 Task: Send the list of leads record through email
Action: Mouse moved to (303, 187)
Screenshot: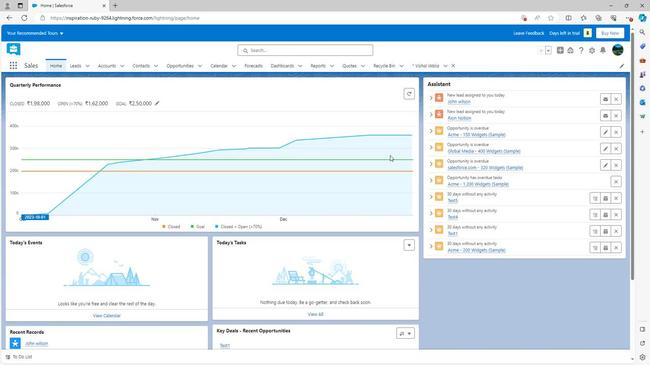 
Action: Mouse scrolled (303, 187) with delta (0, 0)
Screenshot: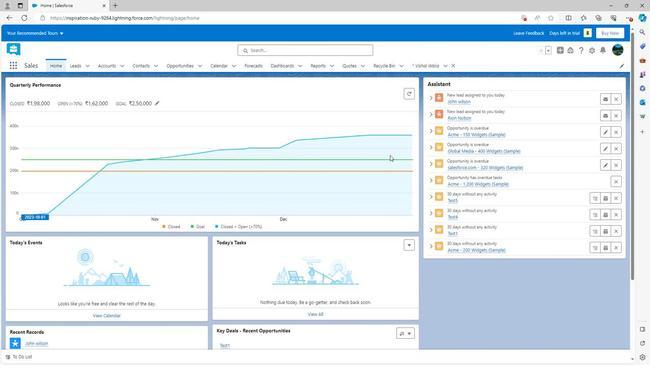 
Action: Mouse scrolled (303, 187) with delta (0, 0)
Screenshot: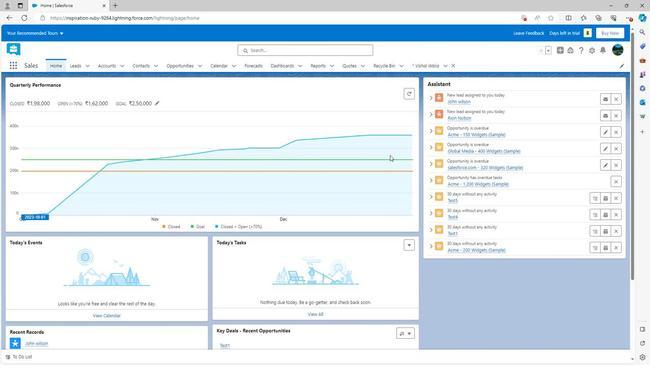 
Action: Mouse scrolled (303, 187) with delta (0, 0)
Screenshot: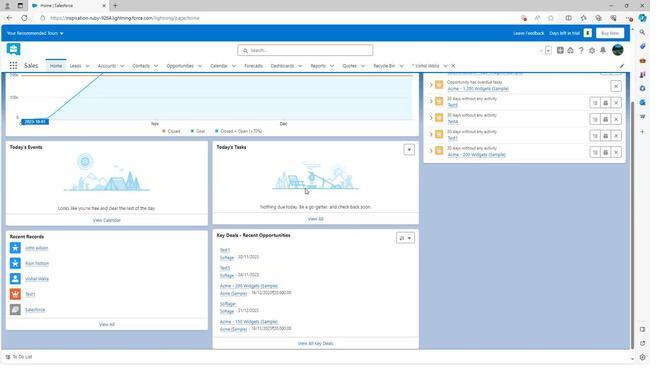 
Action: Mouse scrolled (303, 187) with delta (0, 0)
Screenshot: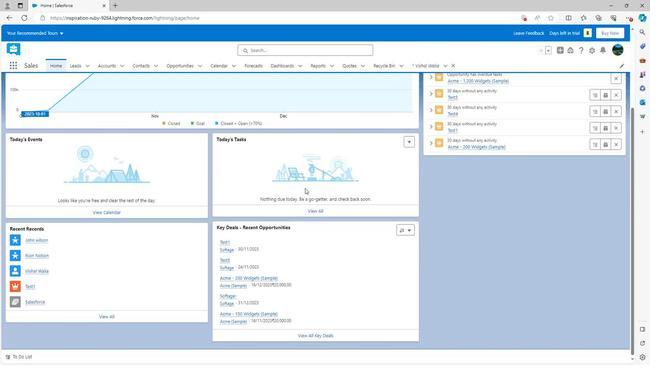 
Action: Mouse scrolled (303, 188) with delta (0, 0)
Screenshot: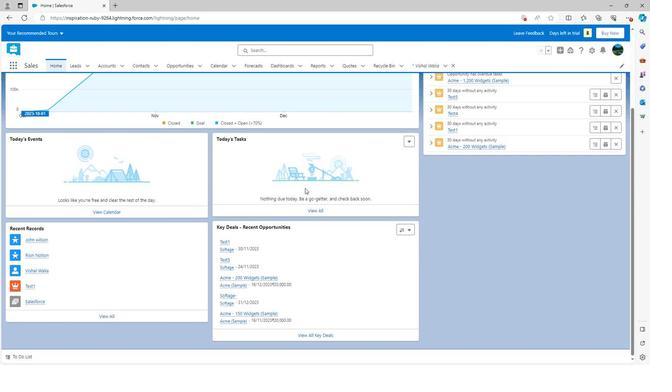 
Action: Mouse scrolled (303, 188) with delta (0, 0)
Screenshot: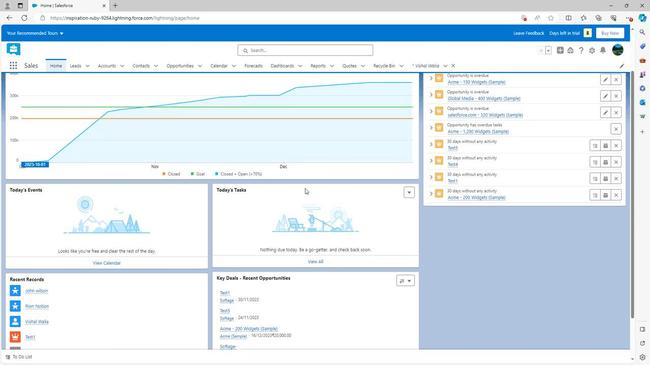 
Action: Mouse scrolled (303, 188) with delta (0, 0)
Screenshot: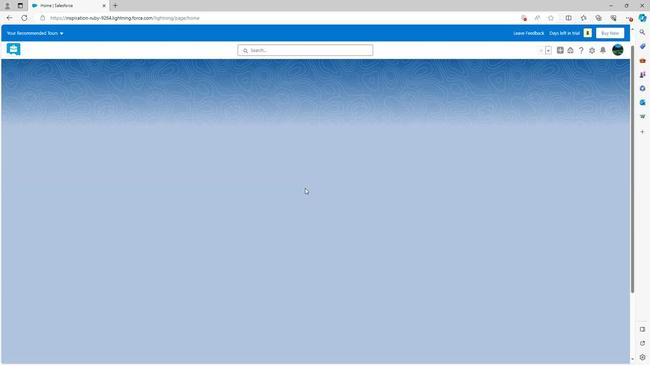 
Action: Mouse scrolled (303, 188) with delta (0, 0)
Screenshot: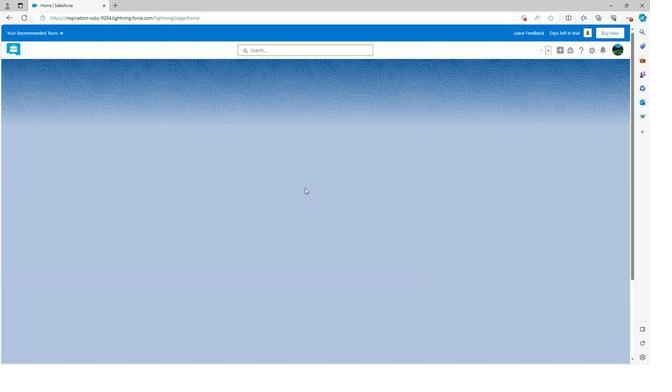 
Action: Mouse scrolled (303, 188) with delta (0, 0)
Screenshot: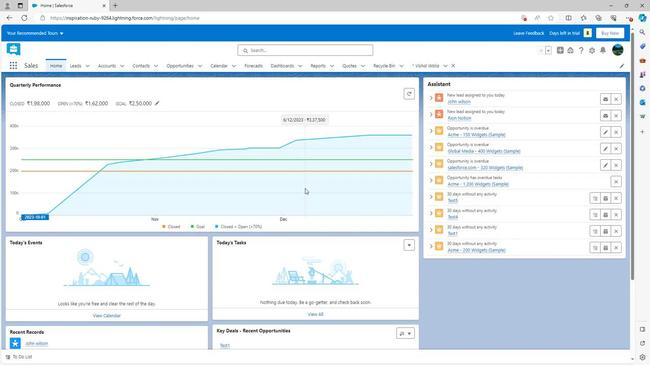 
Action: Mouse moved to (75, 63)
Screenshot: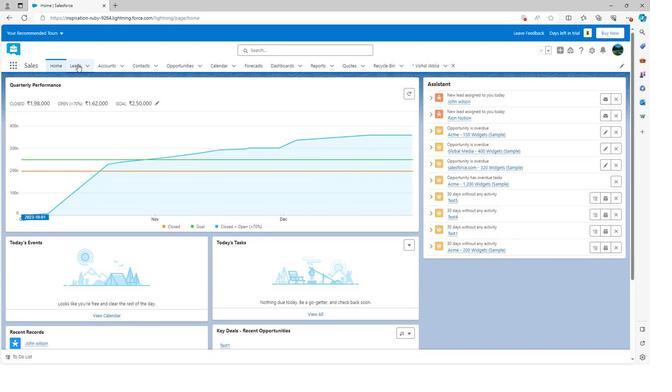
Action: Mouse pressed left at (75, 63)
Screenshot: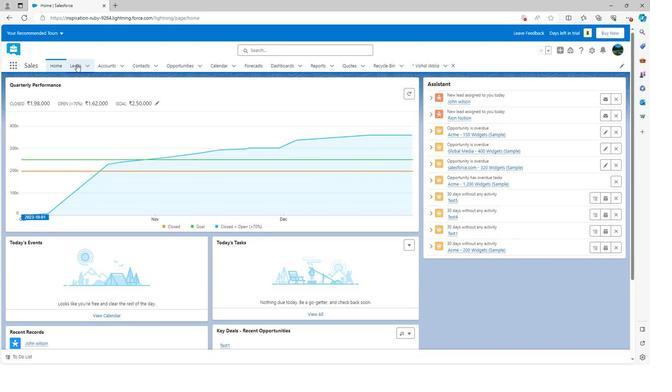 
Action: Mouse moved to (84, 64)
Screenshot: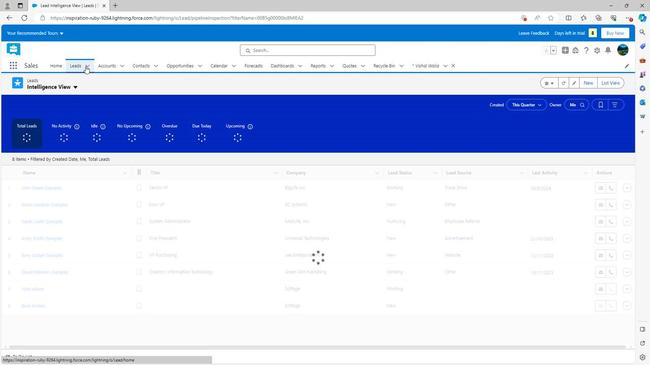 
Action: Mouse pressed left at (84, 64)
Screenshot: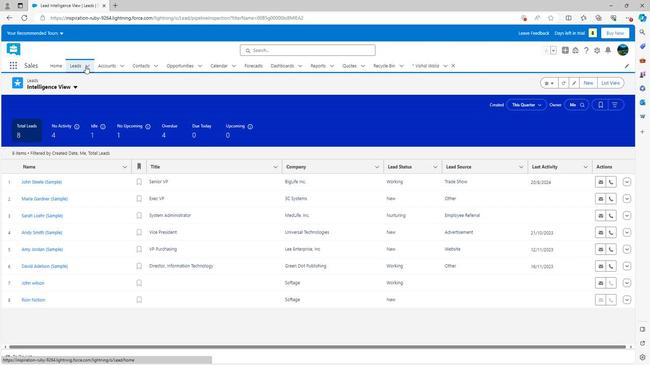
Action: Mouse moved to (71, 170)
Screenshot: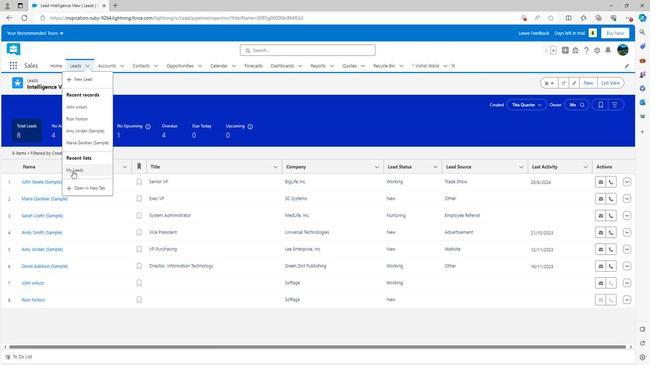 
Action: Mouse pressed left at (71, 170)
Screenshot: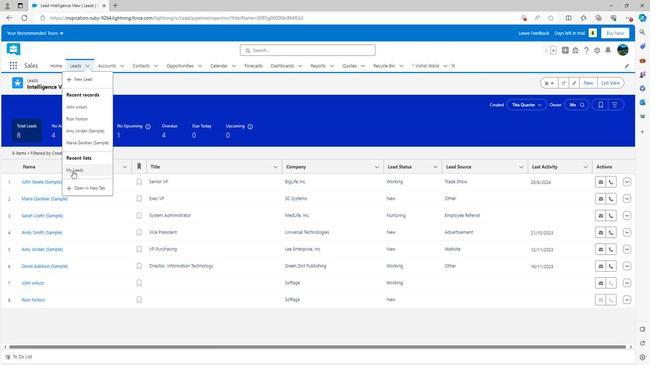 
Action: Mouse moved to (619, 86)
Screenshot: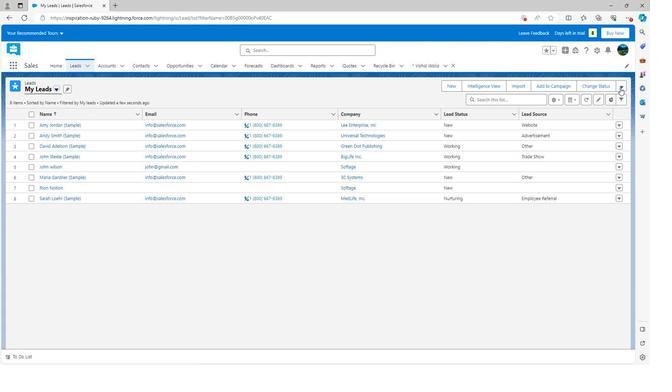 
Action: Mouse pressed left at (619, 86)
Screenshot: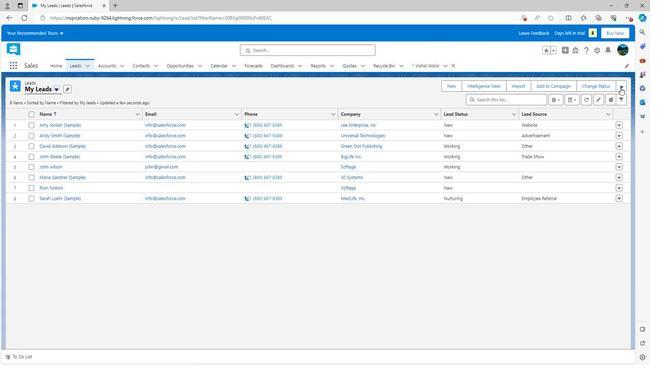 
Action: Mouse moved to (601, 112)
Screenshot: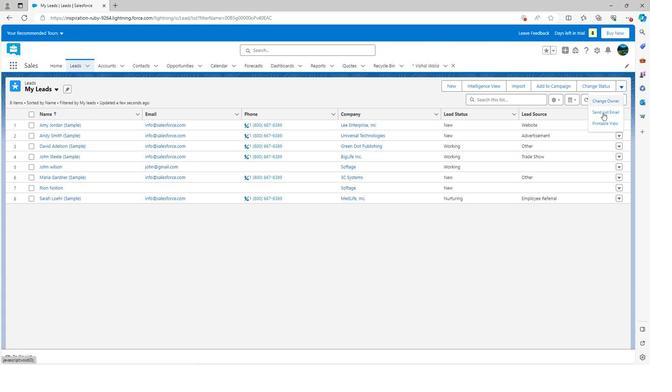 
Action: Mouse pressed left at (601, 112)
Screenshot: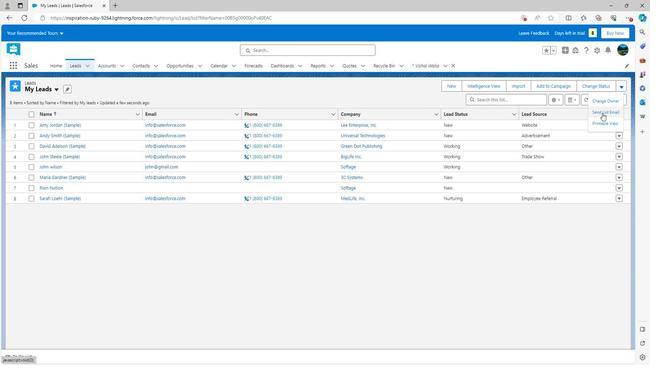 
Action: Mouse moved to (237, 117)
Screenshot: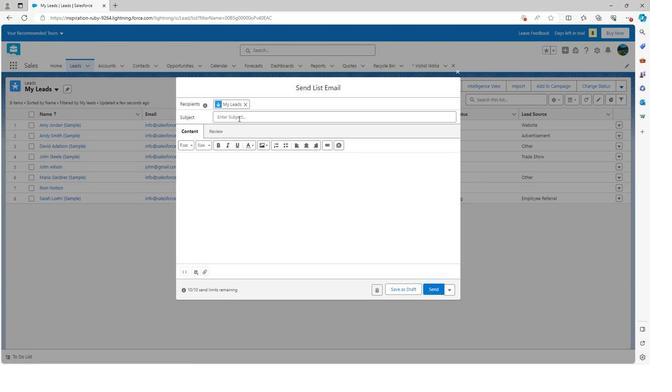 
Action: Mouse pressed left at (237, 117)
Screenshot: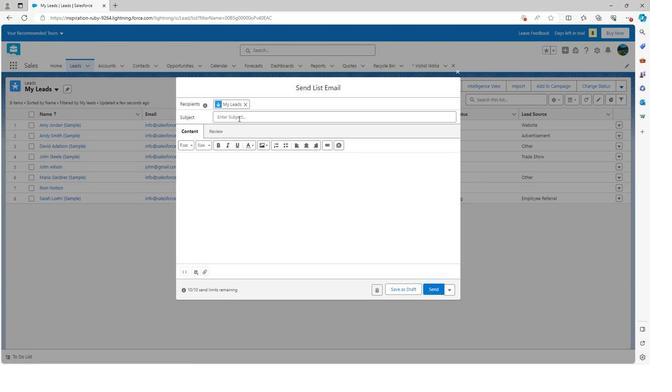 
Action: Key pressed <Key.shift>Salesfo
Screenshot: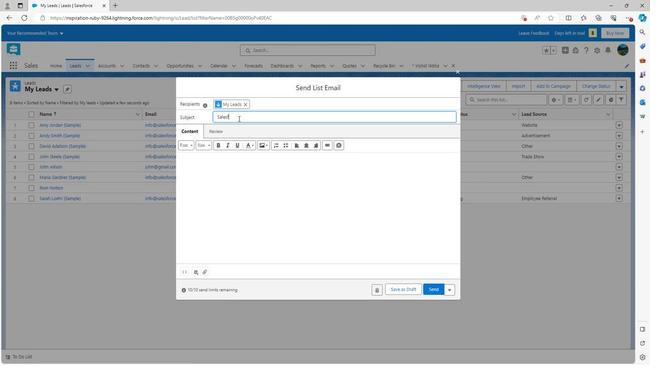 
Action: Mouse moved to (236, 117)
Screenshot: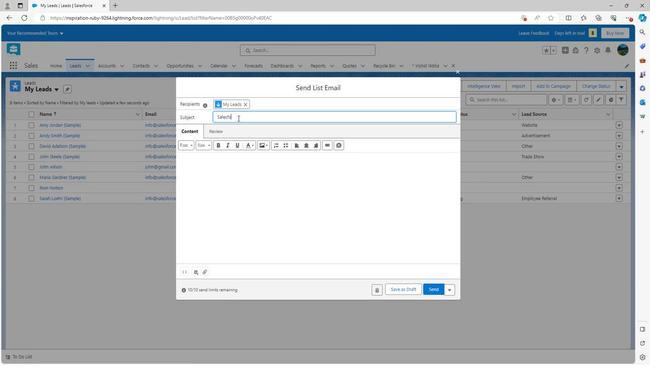 
Action: Key pressed rce
Screenshot: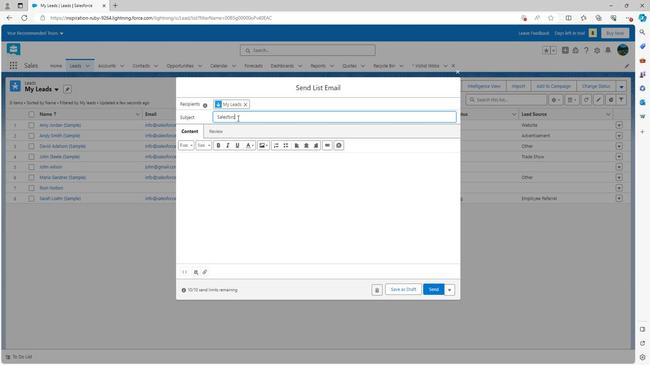 
Action: Mouse moved to (252, 180)
Screenshot: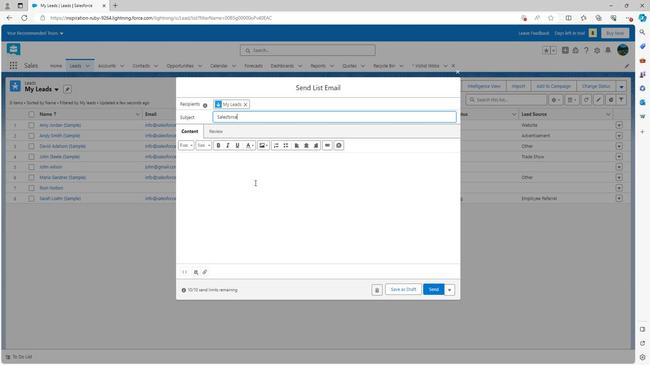 
Action: Mouse pressed left at (252, 180)
Screenshot: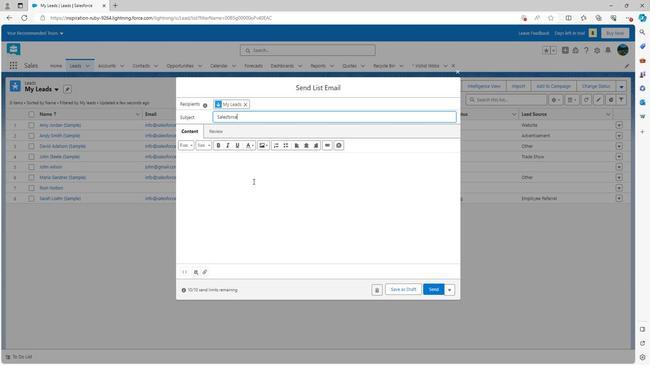 
Action: Mouse moved to (252, 179)
Screenshot: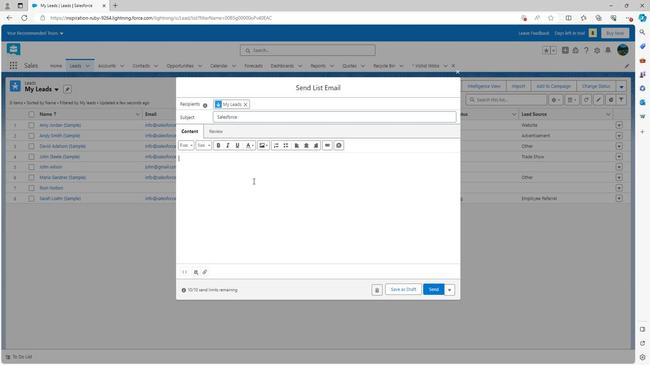 
Action: Key pressed <Key.shift><Key.shift><Key.shift><Key.shift><Key.shift><Key.shift>
Screenshot: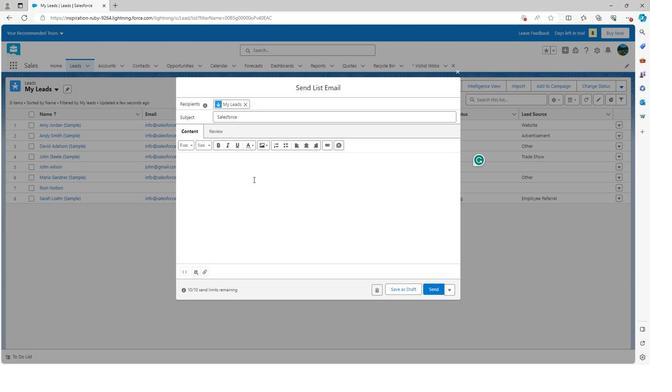 
Action: Mouse moved to (253, 179)
Screenshot: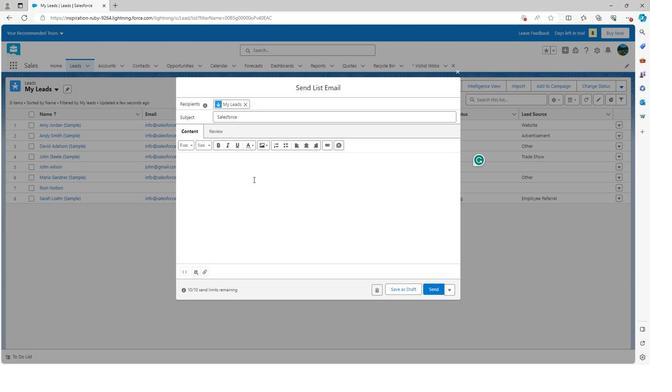 
Action: Key pressed <Key.shift><Key.shift><Key.shift><Key.shift><Key.shift><Key.shift><Key.shift><Key.shift><Key.shift><Key.shift><Key.shift>U
Screenshot: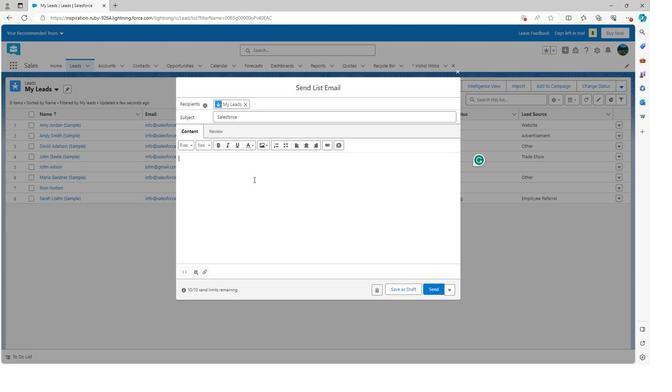 
Action: Mouse moved to (258, 181)
Screenshot: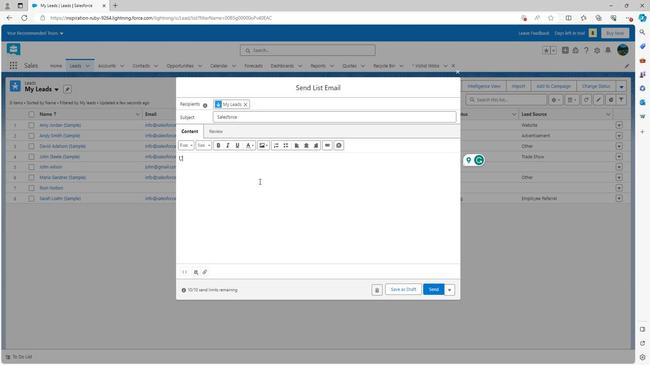 
Action: Key pressed <Key.backspace>test
Screenshot: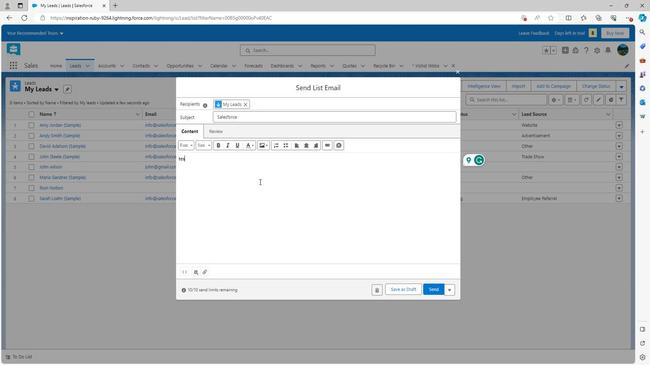 
Action: Mouse moved to (415, 288)
Screenshot: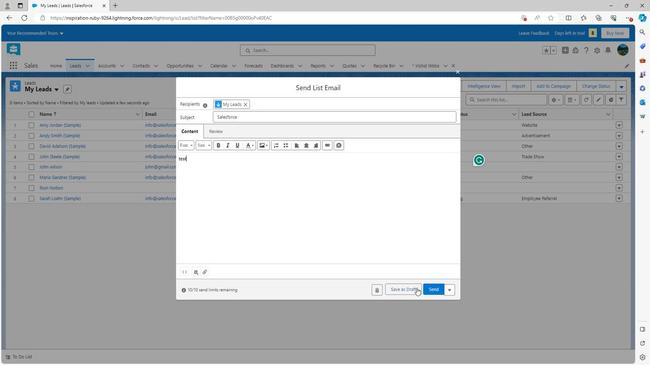 
Action: Mouse pressed left at (415, 288)
Screenshot: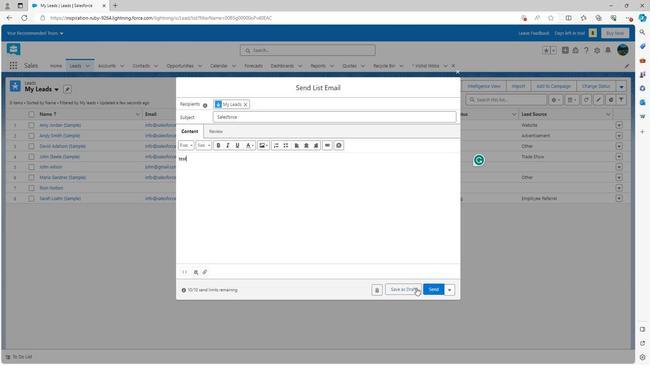 
Action: Mouse moved to (458, 70)
Screenshot: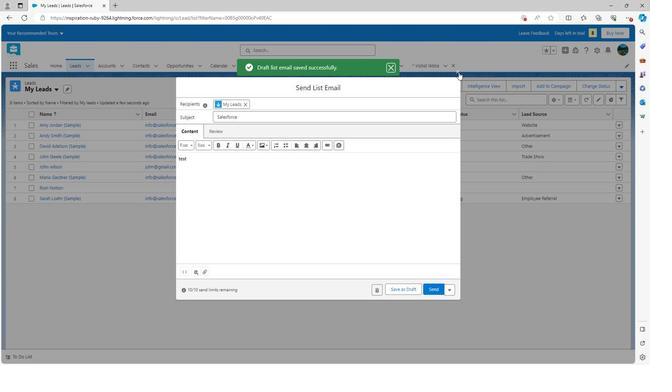 
Action: Mouse pressed left at (458, 70)
Screenshot: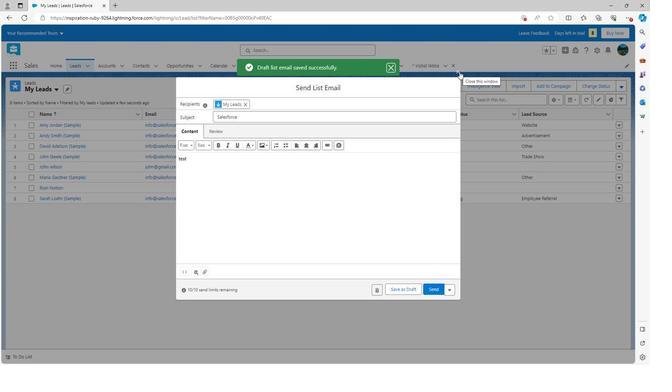 
Action: Mouse moved to (254, 163)
Screenshot: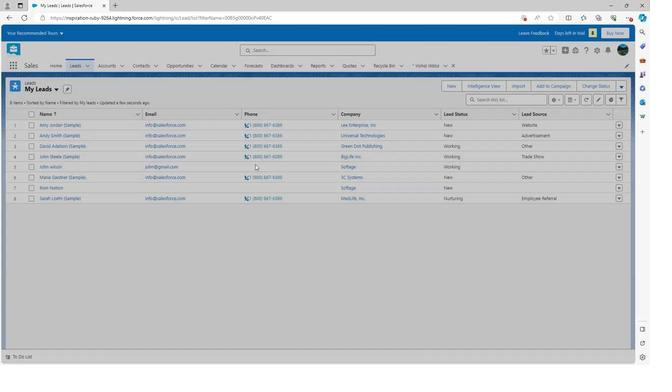 
